 Task: Add Munk Pack Peanut Butter Dark Chocolate Keto Nut & Seed Bar to the cart.
Action: Mouse moved to (36, 168)
Screenshot: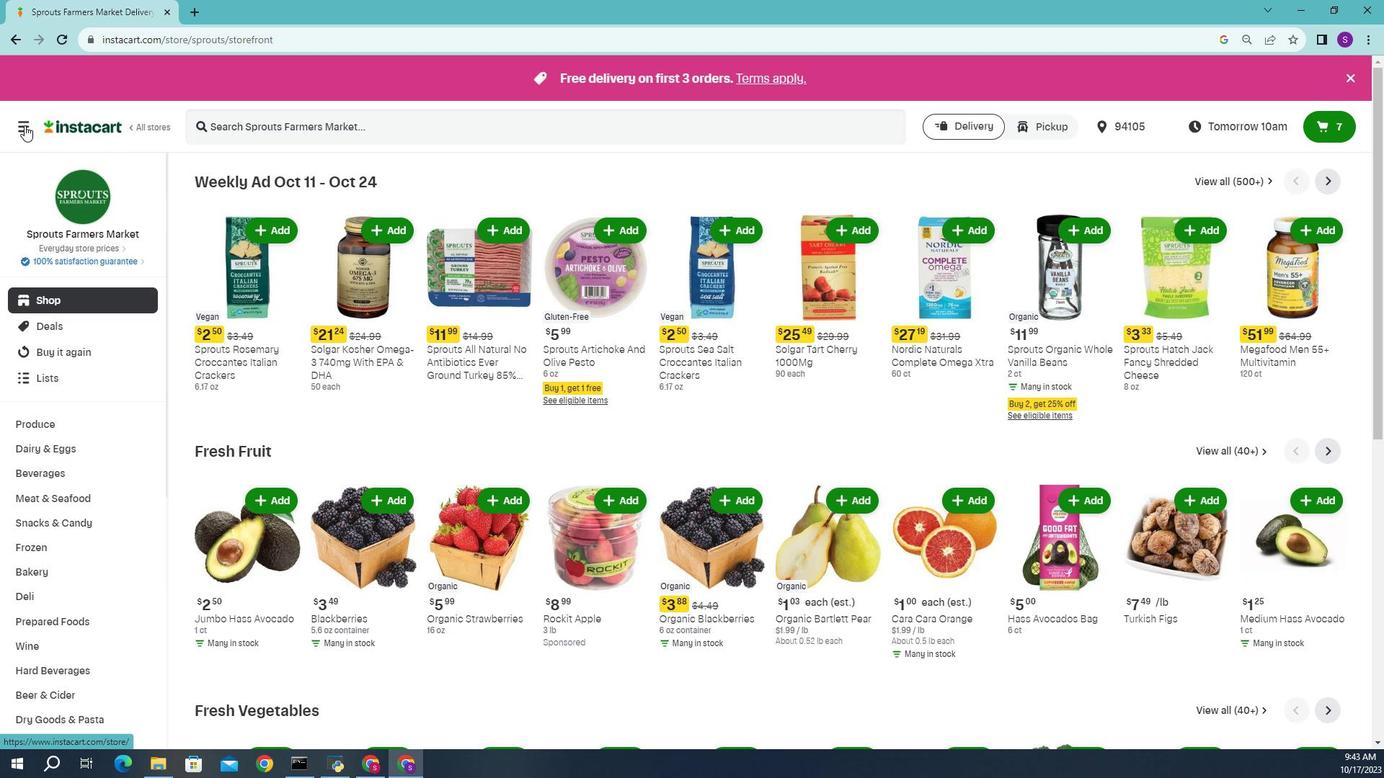 
Action: Mouse pressed left at (36, 168)
Screenshot: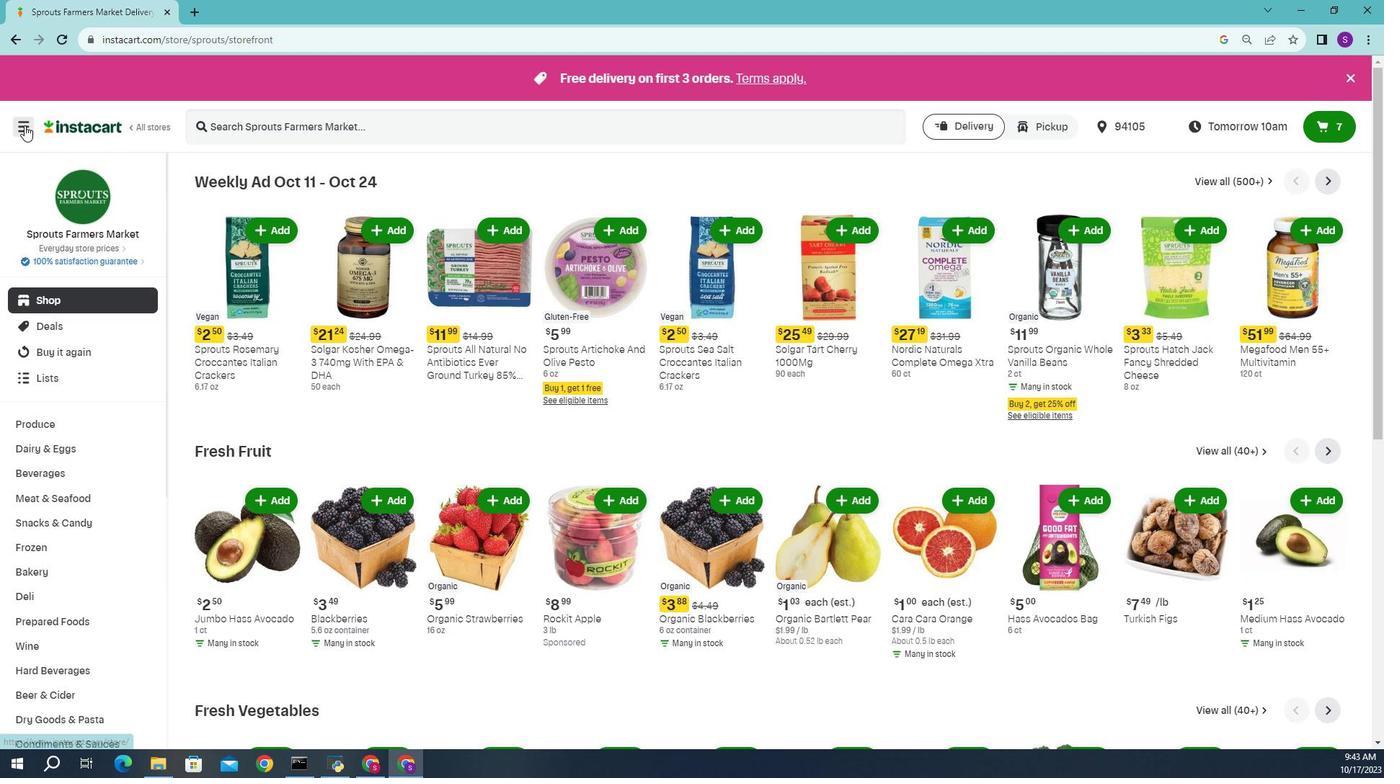 
Action: Mouse moved to (112, 313)
Screenshot: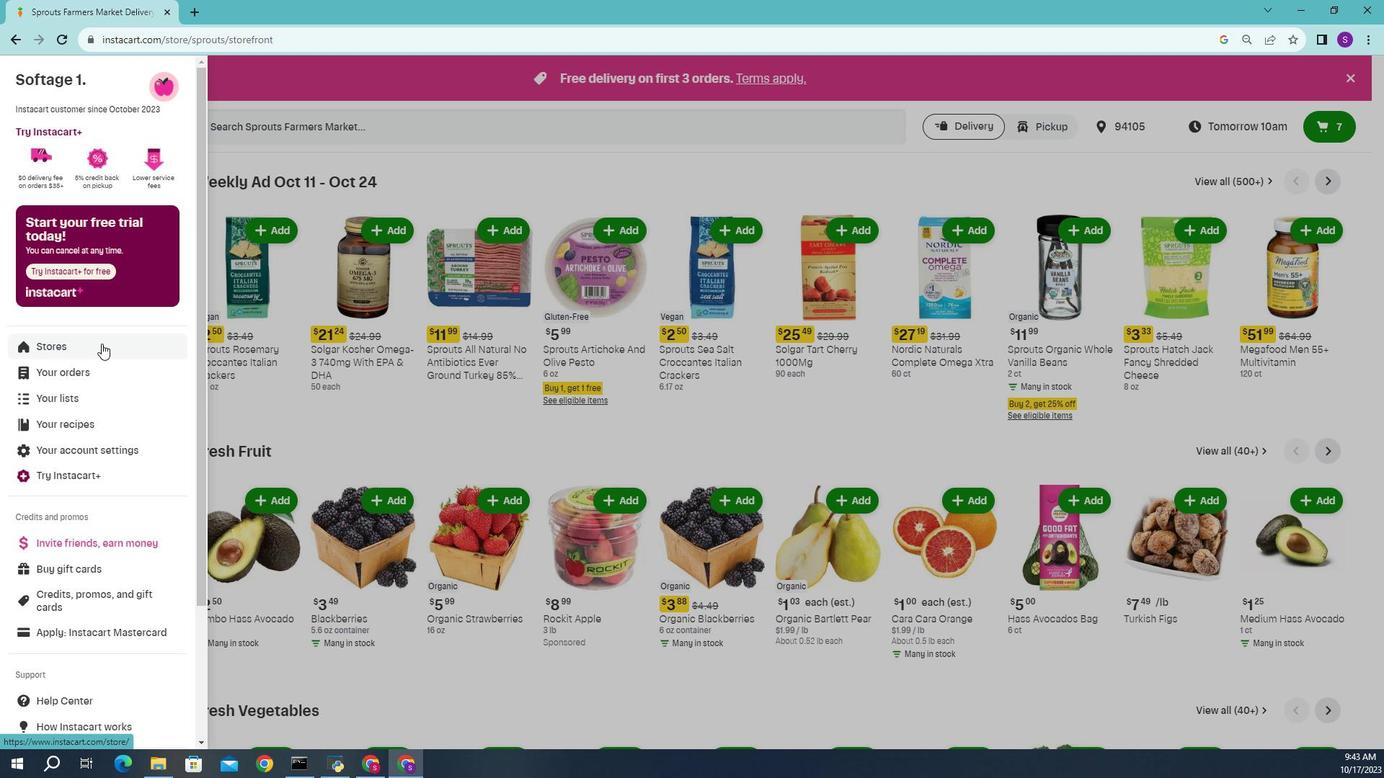 
Action: Mouse pressed left at (112, 313)
Screenshot: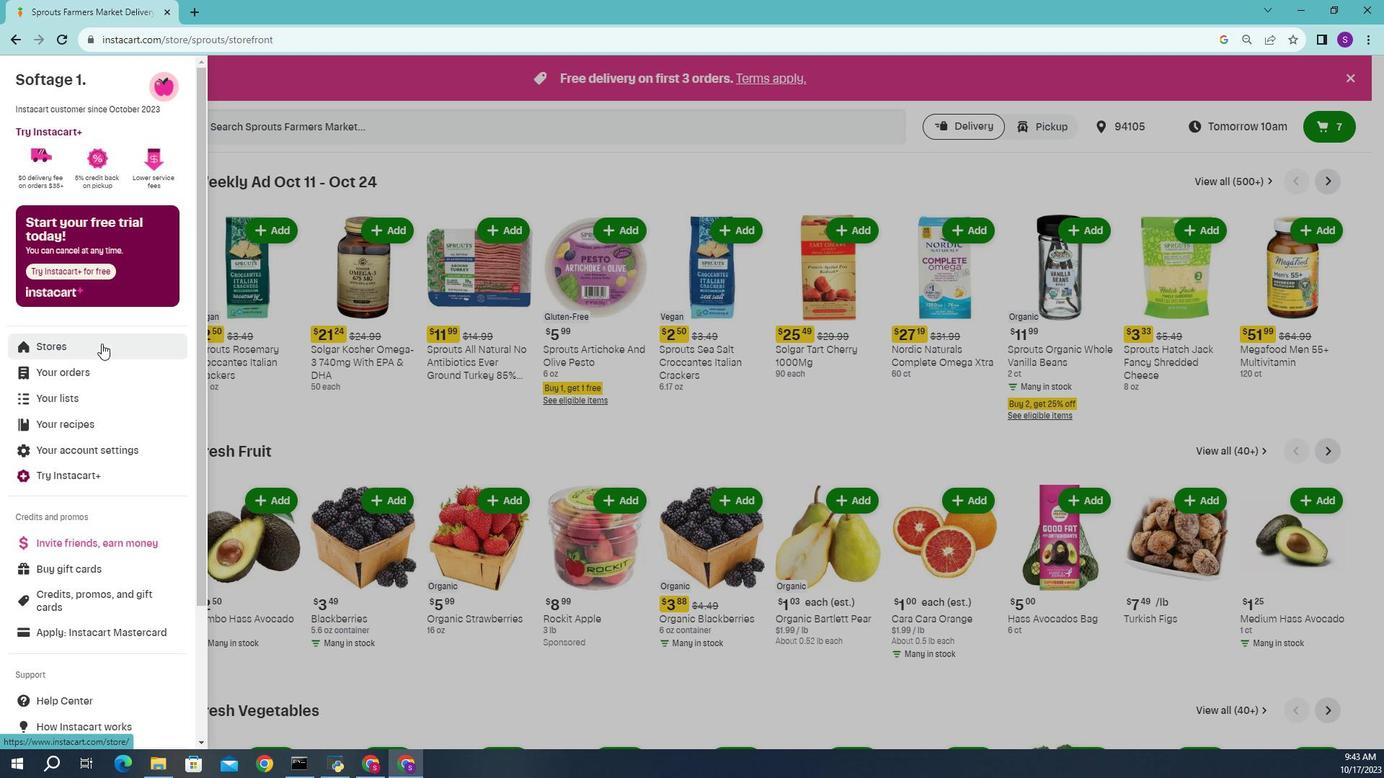 
Action: Mouse moved to (370, 167)
Screenshot: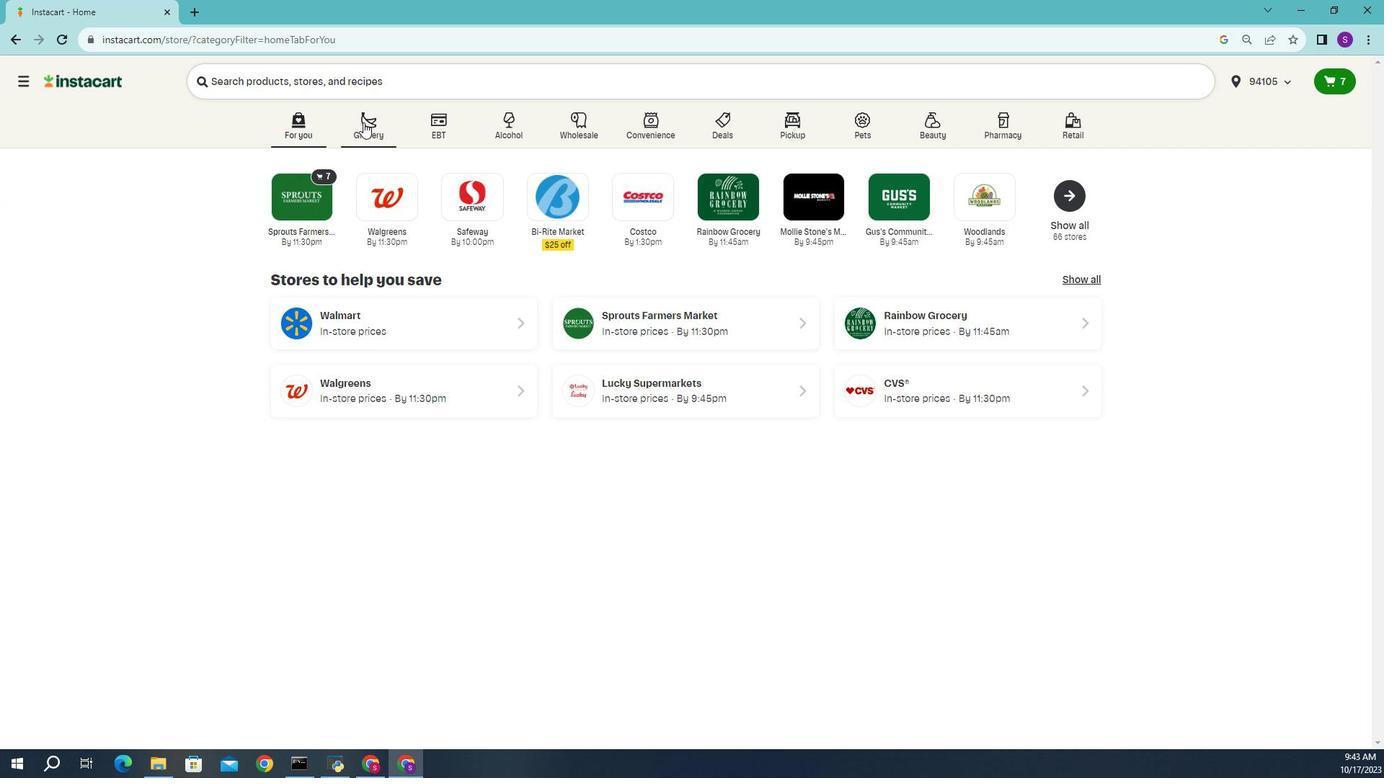 
Action: Mouse pressed left at (370, 167)
Screenshot: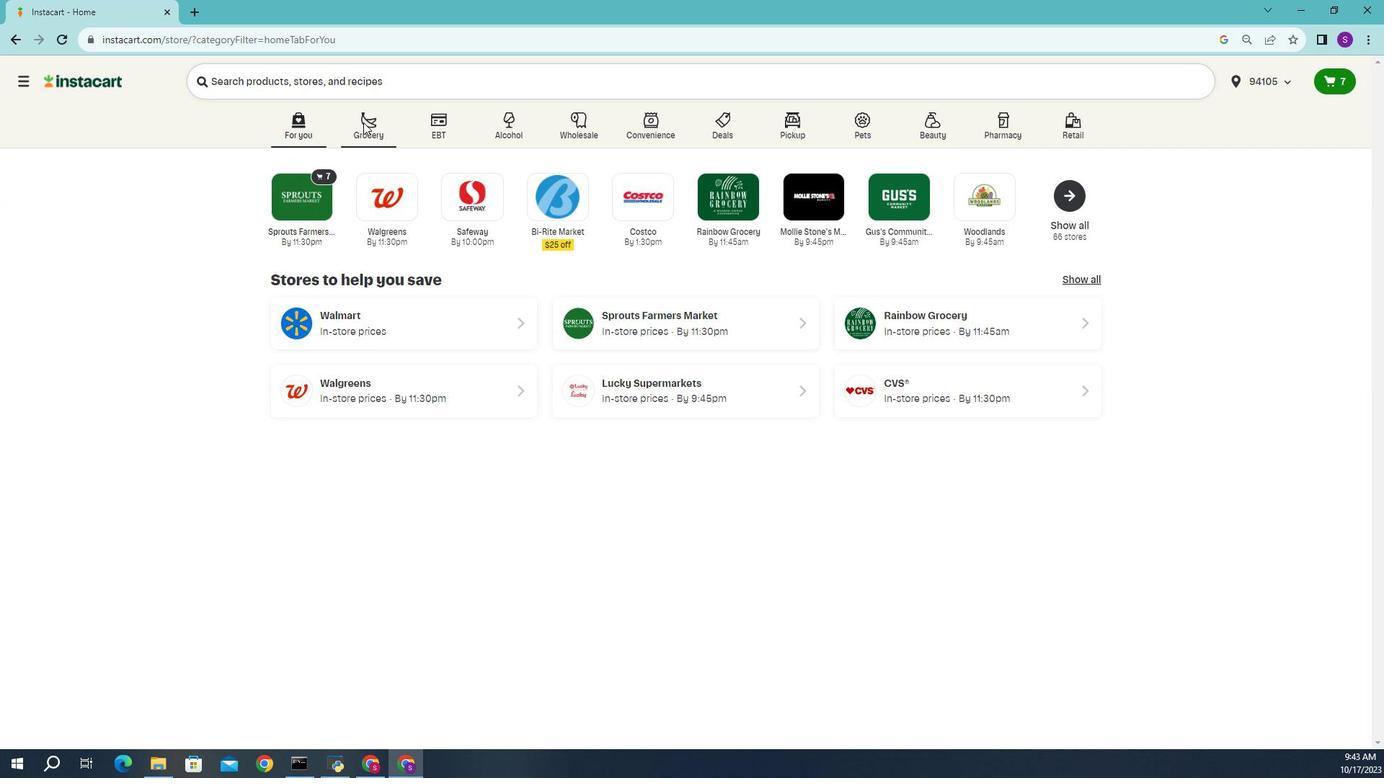 
Action: Mouse moved to (369, 214)
Screenshot: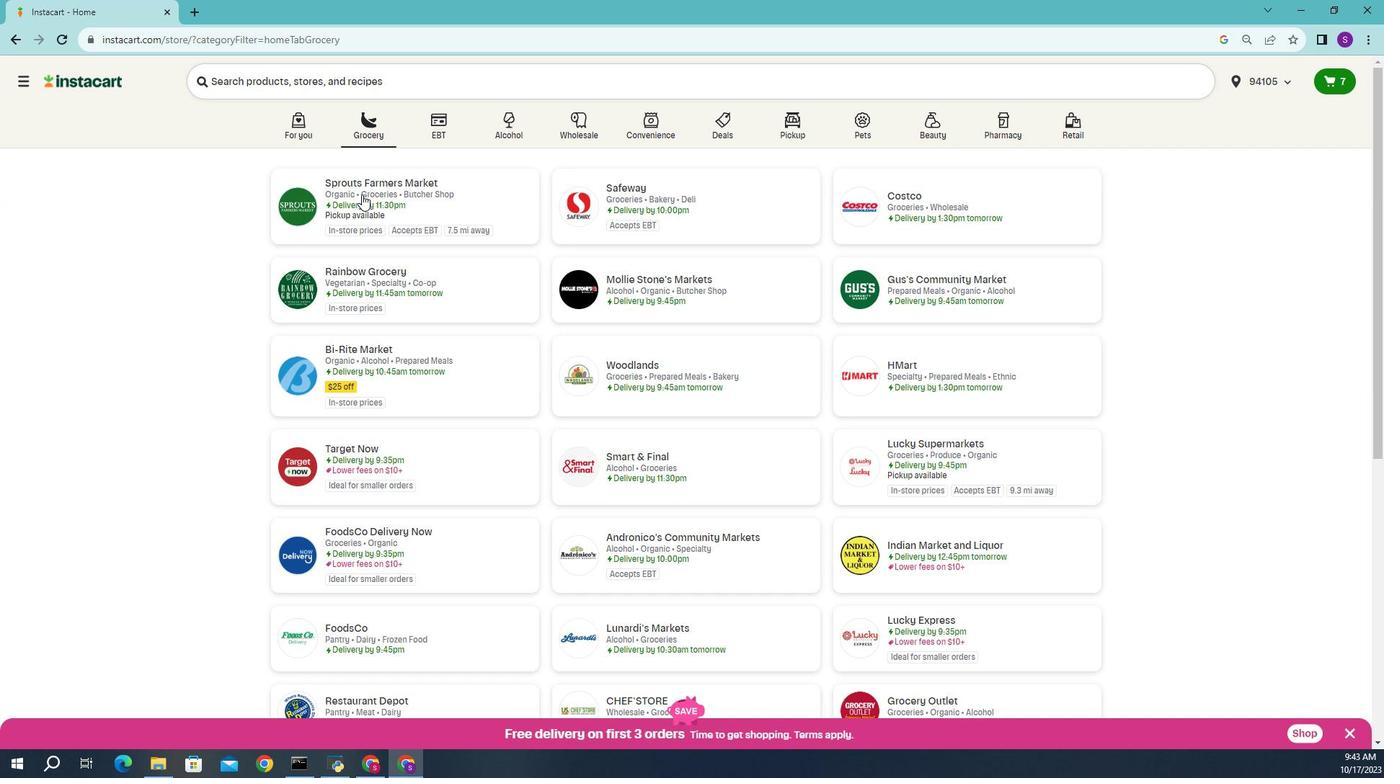 
Action: Mouse pressed left at (369, 214)
Screenshot: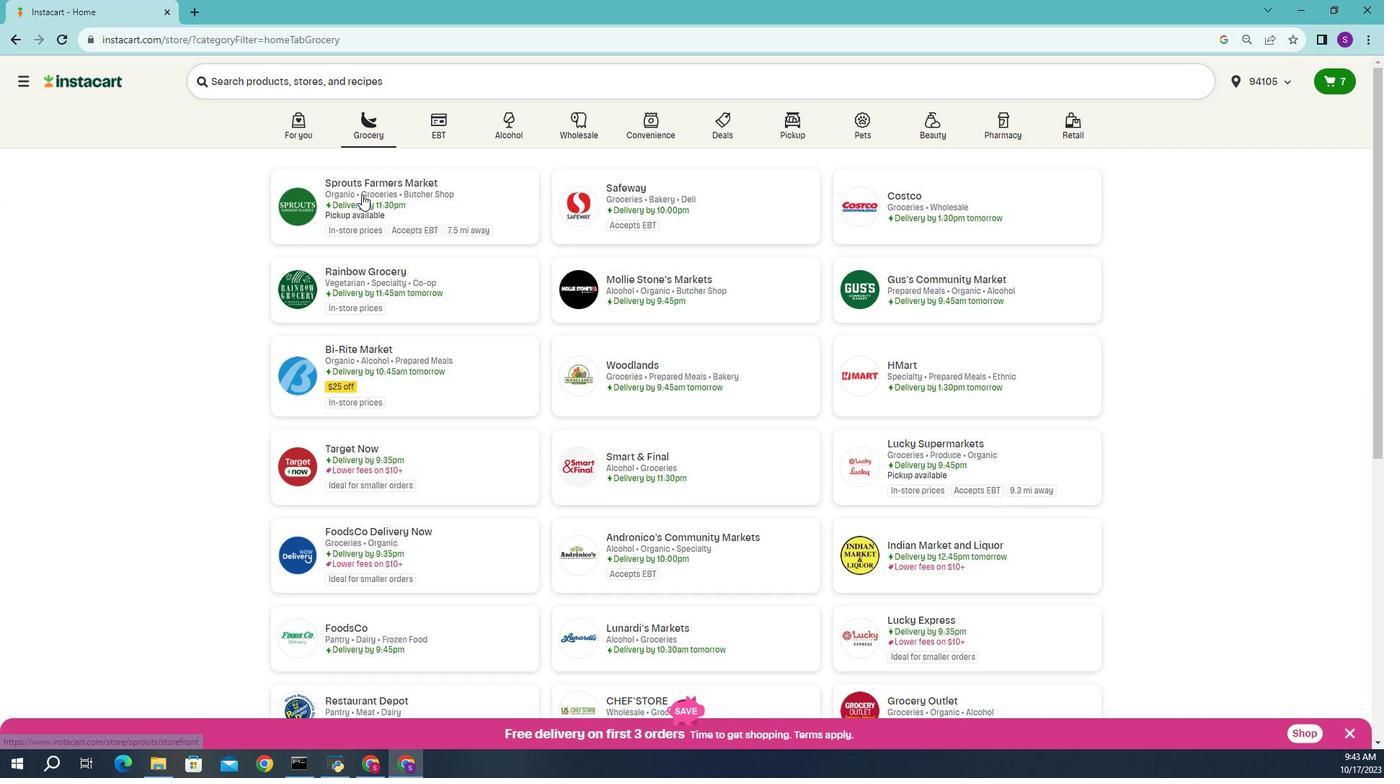 
Action: Mouse moved to (121, 427)
Screenshot: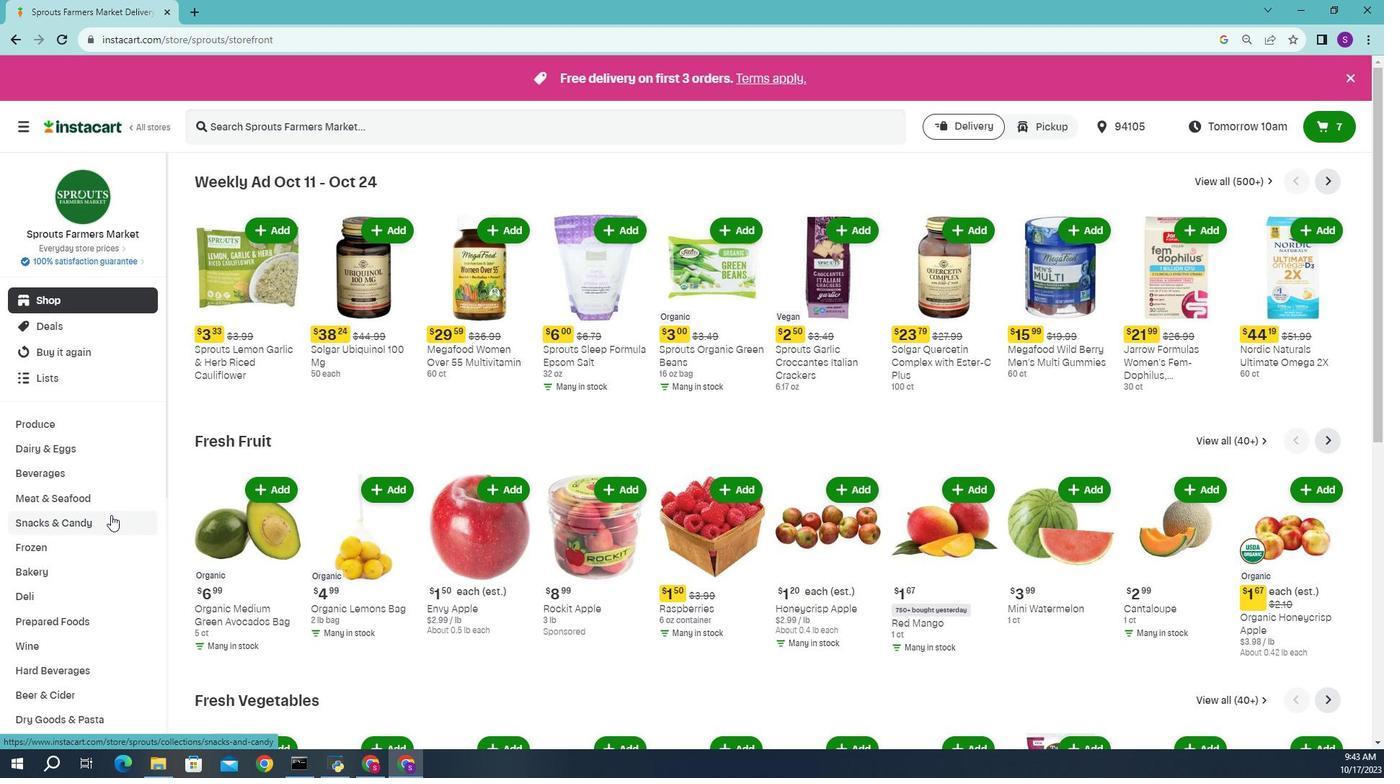 
Action: Mouse pressed left at (121, 427)
Screenshot: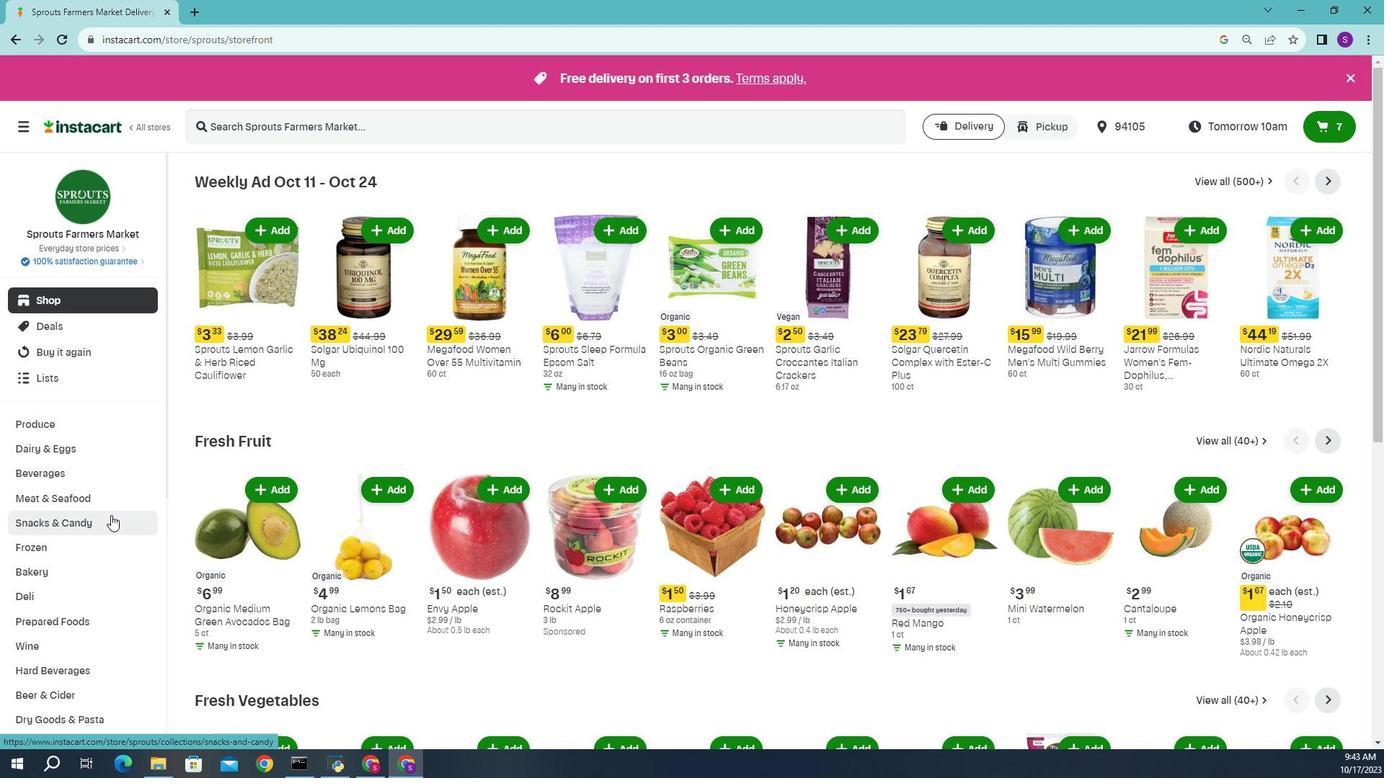 
Action: Mouse moved to (673, 217)
Screenshot: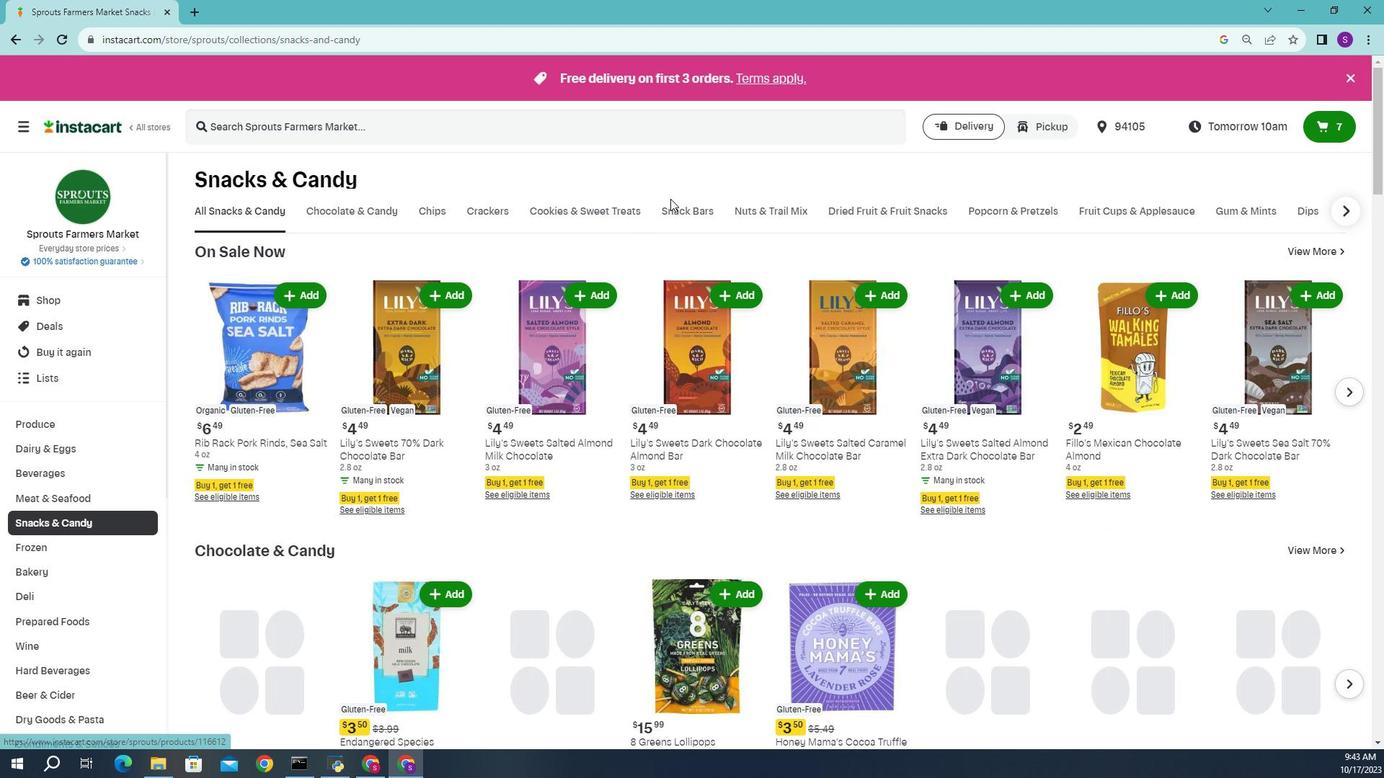 
Action: Mouse pressed left at (673, 217)
Screenshot: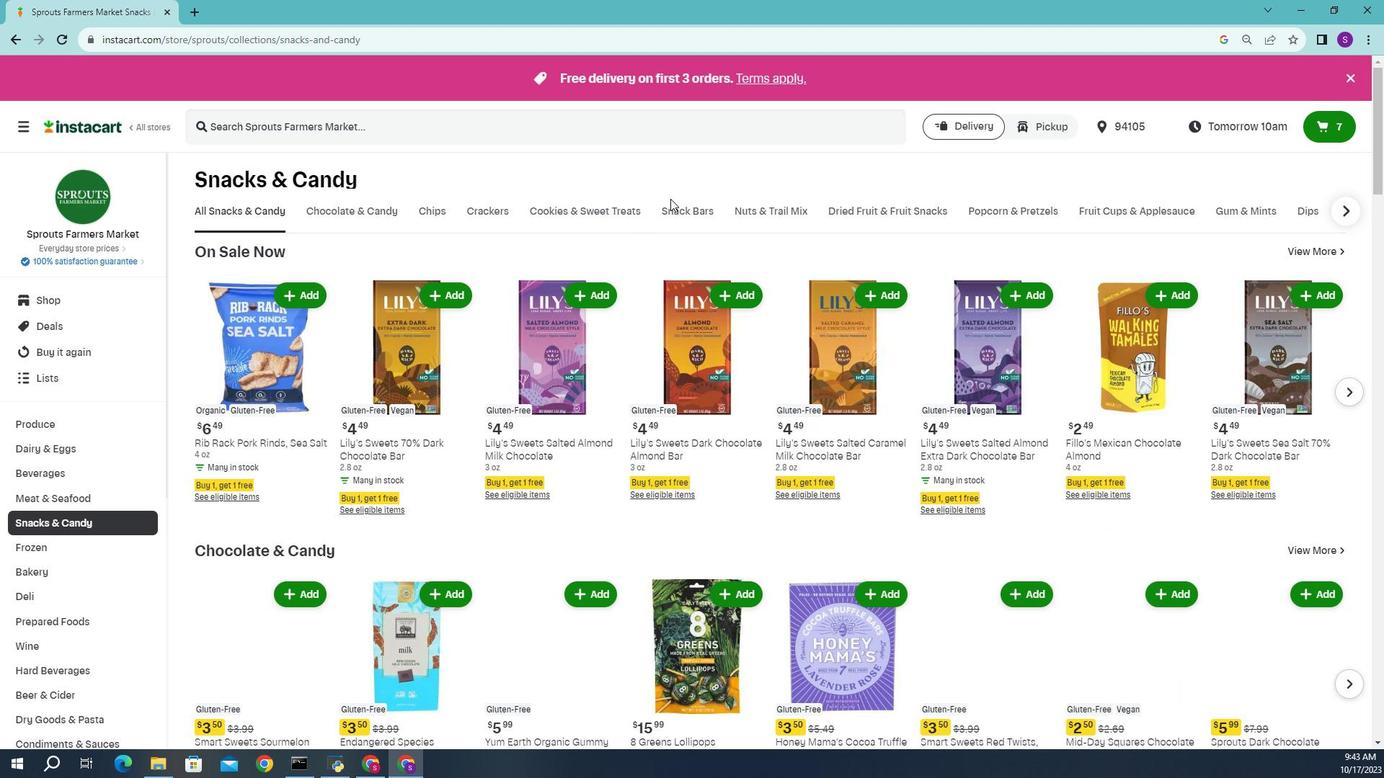 
Action: Mouse moved to (677, 226)
Screenshot: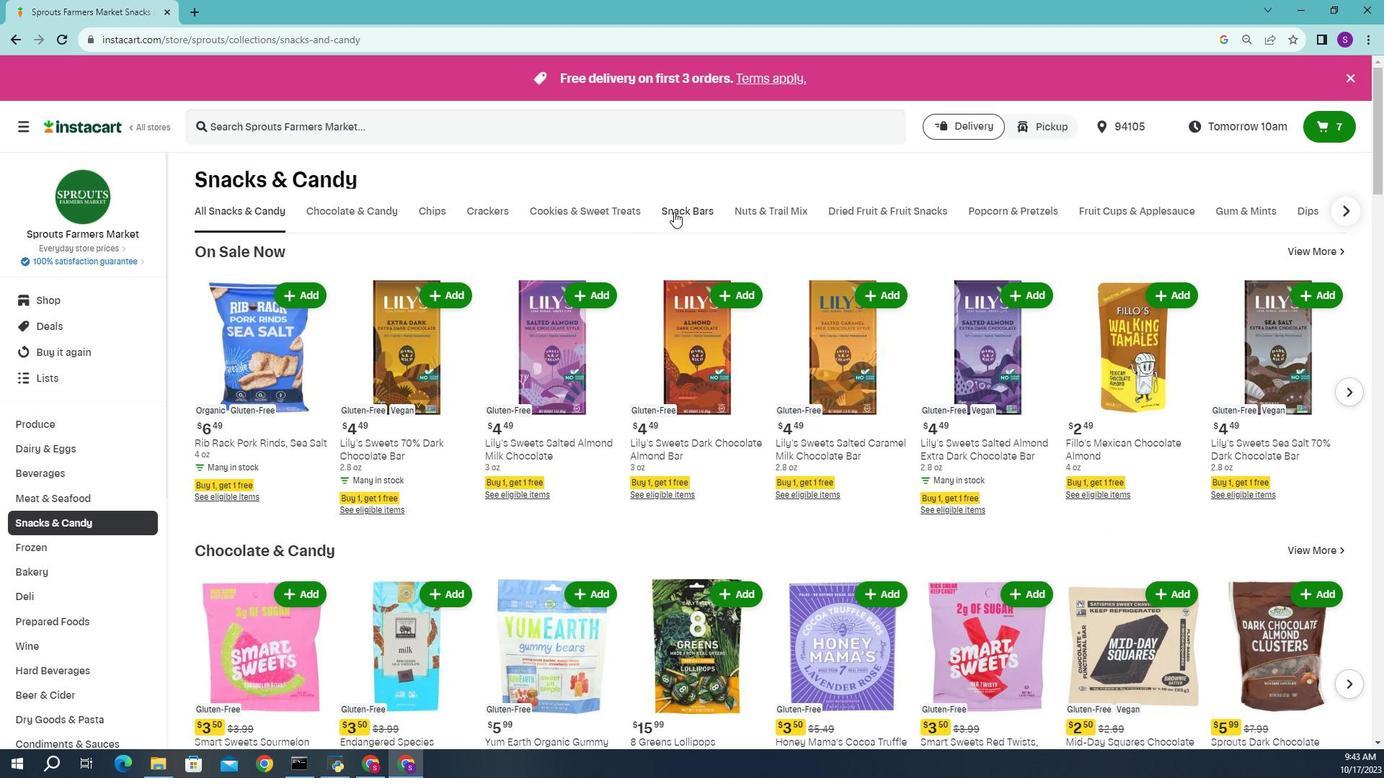 
Action: Mouse pressed left at (677, 226)
Screenshot: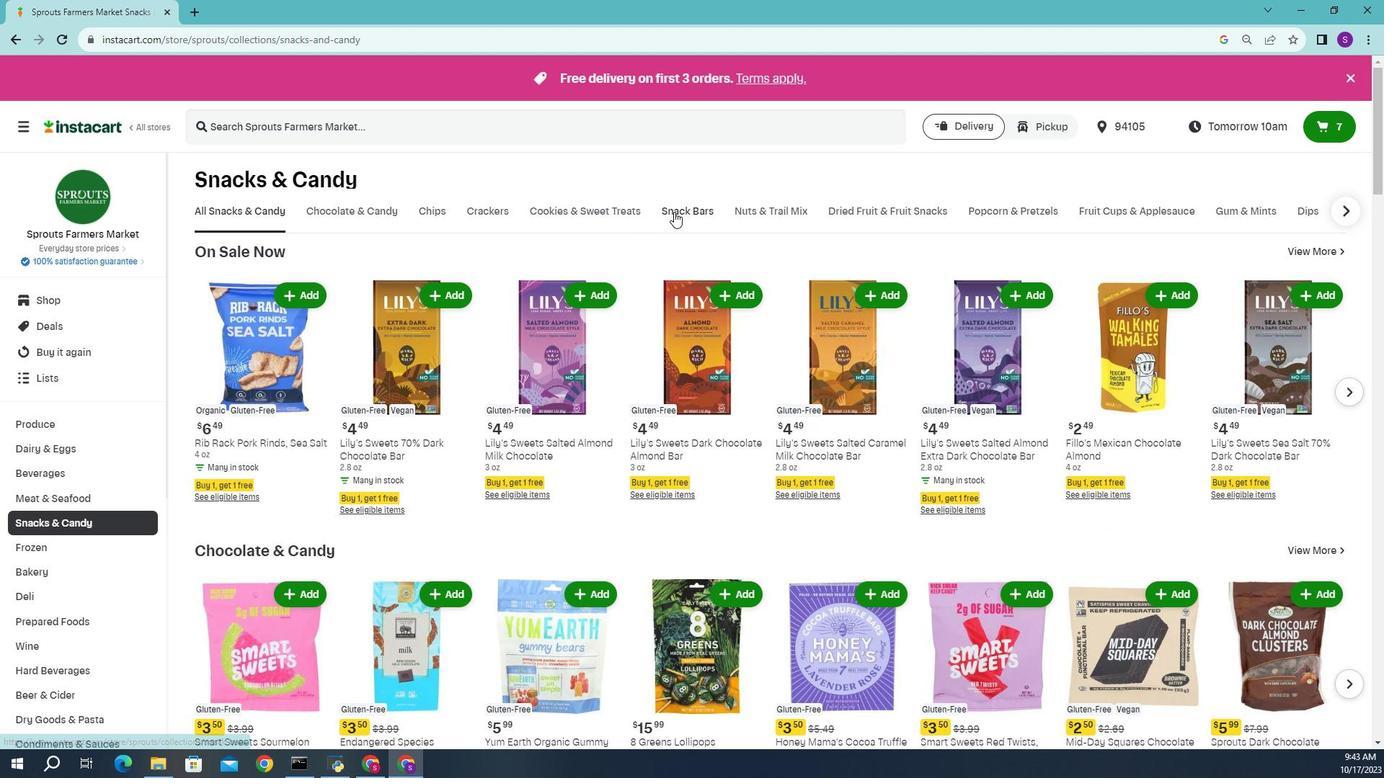 
Action: Mouse moved to (716, 258)
Screenshot: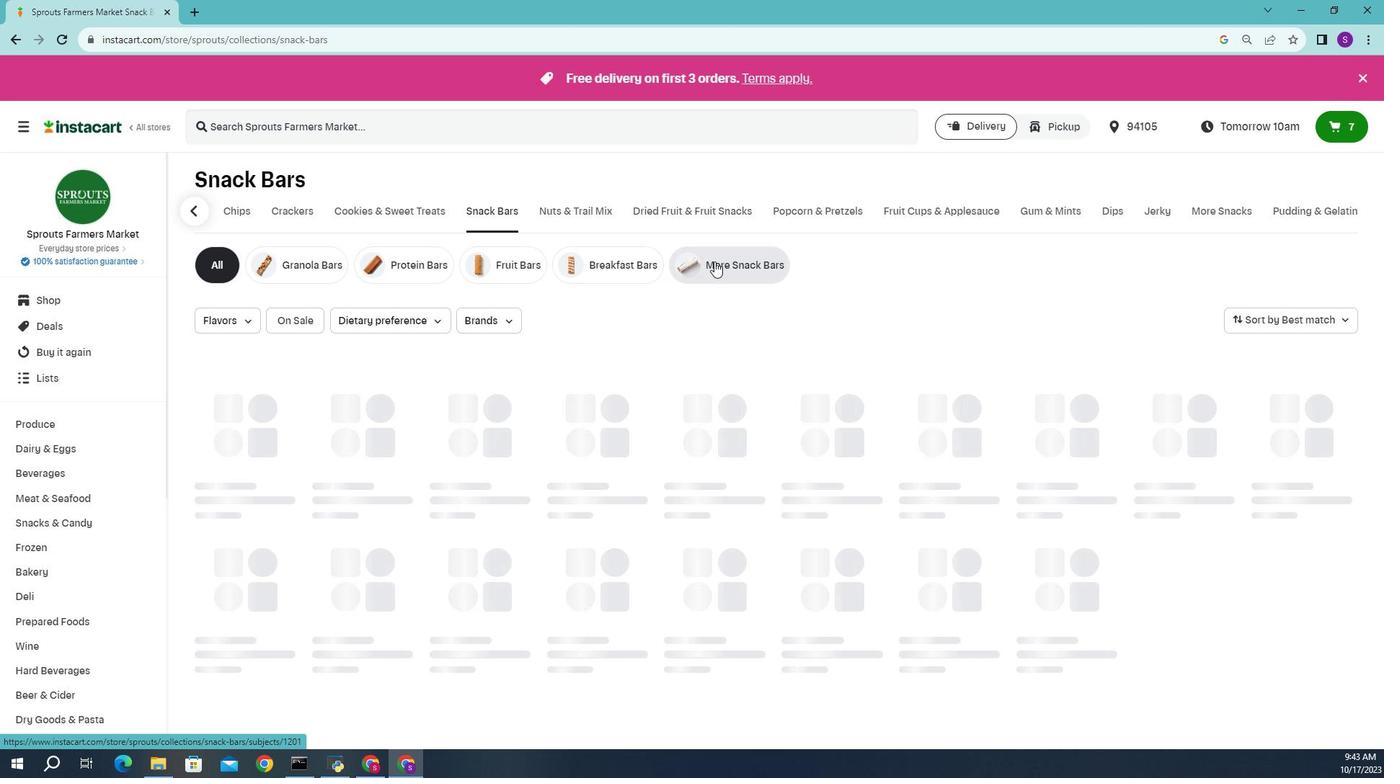 
Action: Mouse pressed left at (716, 258)
Screenshot: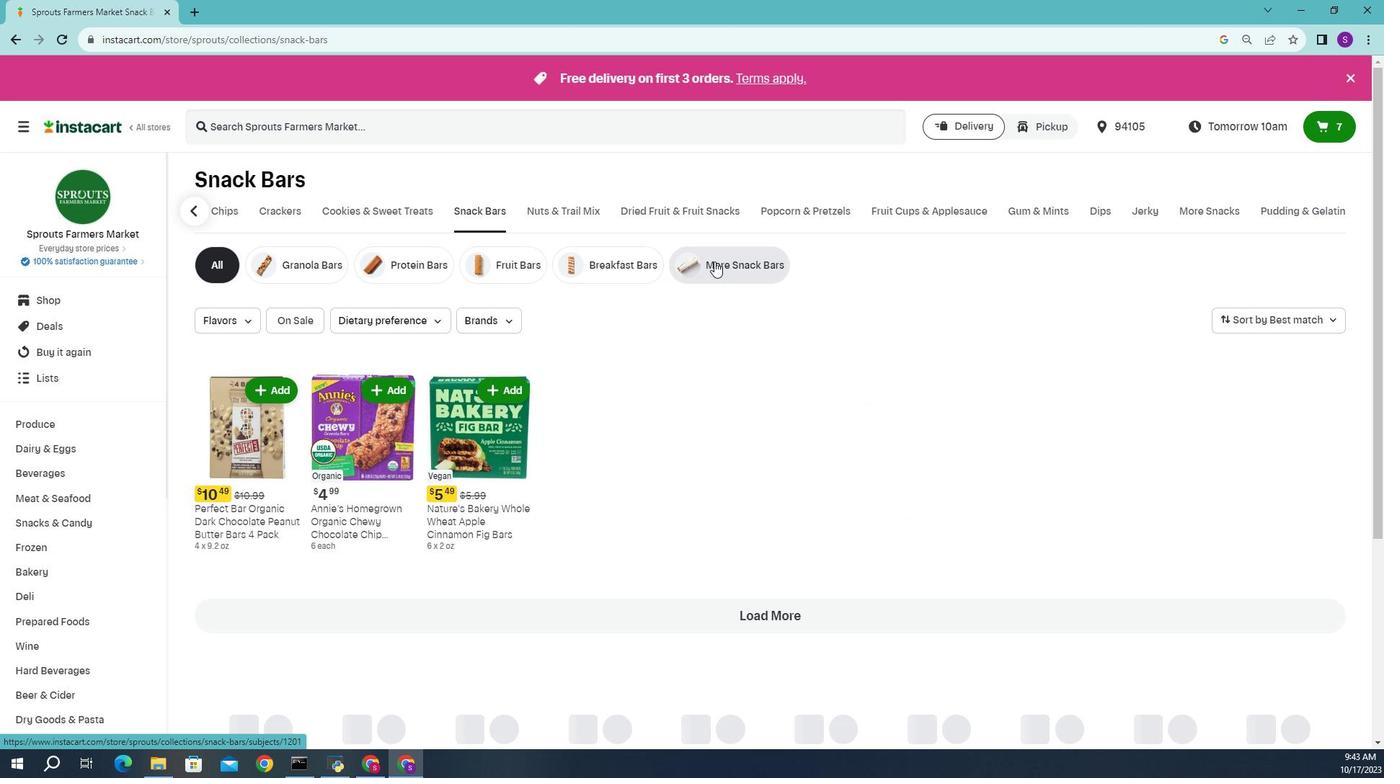 
Action: Mouse moved to (665, 170)
Screenshot: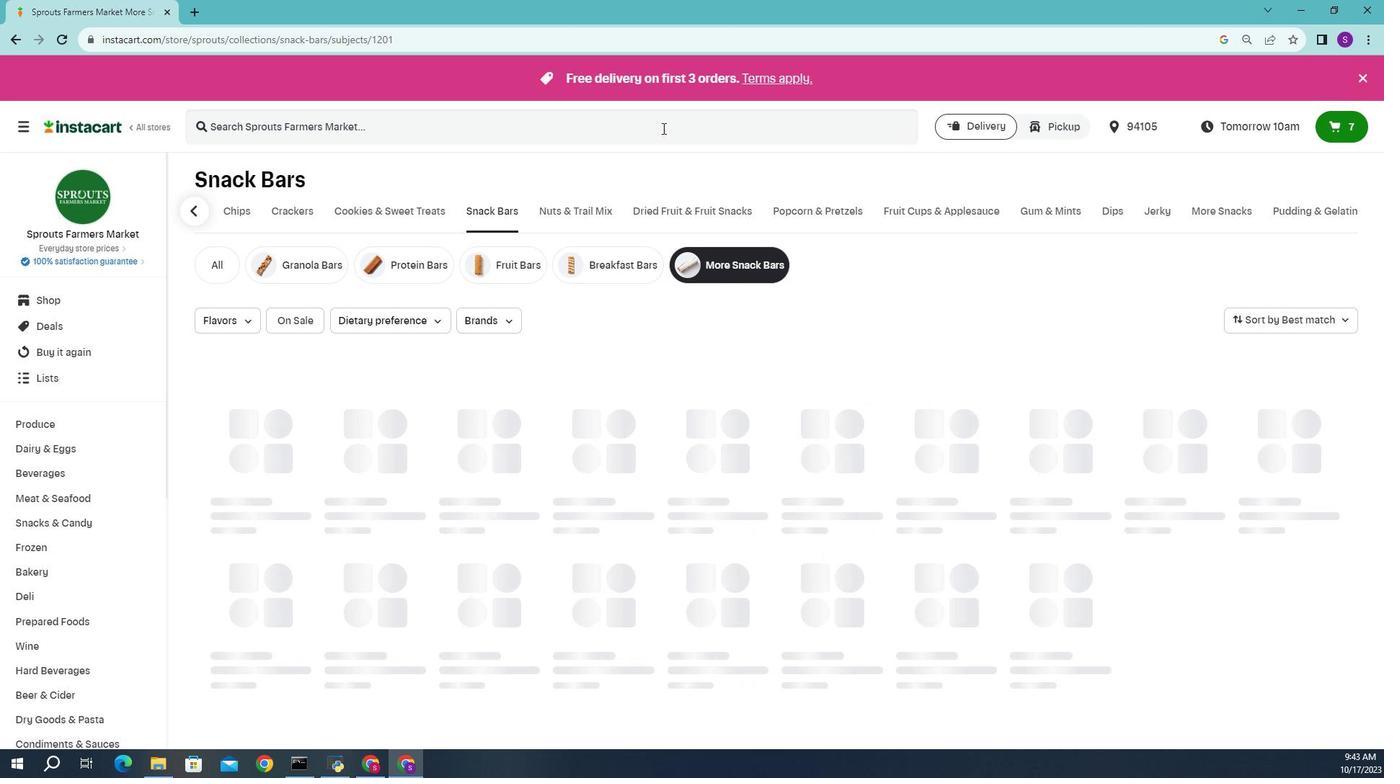
Action: Mouse pressed left at (665, 170)
Screenshot: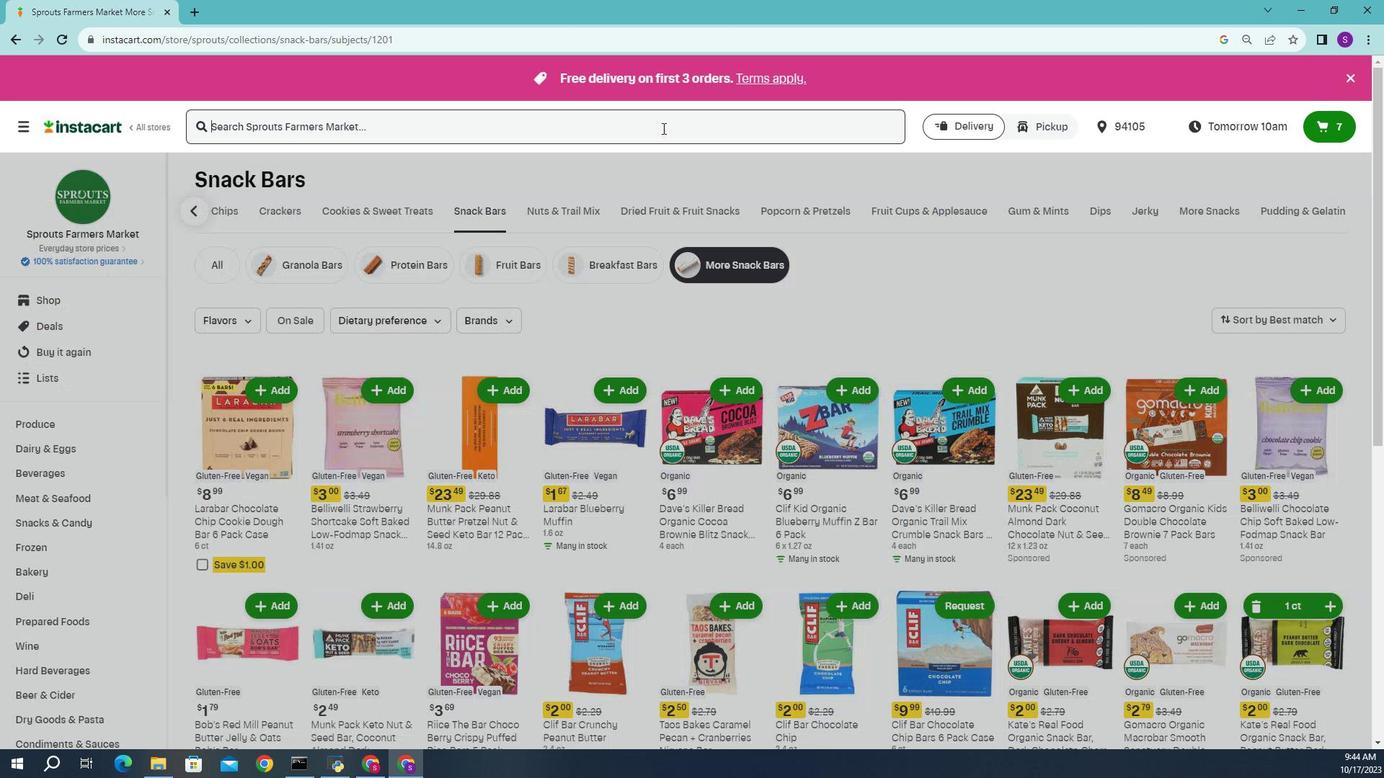 
Action: Key pressed <Key.caps_lock>M<Key.caps_lock>unk<Key.space><Key.caps_lock>P<Key.caps_lock>ack<Key.space><Key.caps_lock>P<Key.caps_lock>eanut<Key.space><Key.caps_lock>B<Key.caps_lock>uter<Key.backspace><Key.backspace>ter<Key.space><Key.caps_lock>D<Key.caps_lock>ark<Key.space><Key.caps_lock>C<Key.caps_lock>hocolate<Key.space><Key.caps_lock>K<Key.caps_lock>eto<Key.space><Key.caps_lock>N<Key.caps_lock>ut<Key.space><Key.shift><Key.shift><Key.shift><Key.shift><Key.shift><Key.shift><Key.shift><Key.shift><Key.shift><Key.shift><Key.shift><Key.shift><Key.shift><Key.shift><Key.shift><Key.shift><Key.shift><Key.shift><Key.shift><Key.shift><Key.shift><Key.shift><Key.shift><Key.shift><Key.shift><Key.shift><Key.shift><Key.shift><Key.shift><Key.shift><Key.shift><Key.shift><Key.shift><Key.shift><Key.shift><Key.shift><Key.shift><Key.shift><Key.shift><Key.shift><Key.shift><Key.shift><Key.shift><Key.shift><Key.shift><Key.shift><Key.shift><Key.shift><Key.shift><Key.shift><Key.shift><Key.shift><Key.shift><Key.shift><Key.shift><Key.shift><Key.shift><Key.shift><Key.shift><Key.shift><Key.shift>&<Key.space><Key.caps_lock>S<Key.caps_lock>eed<Key.space>a<Key.backspace><Key.caps_lock>B<Key.caps_lock>ar<Key.enter>
Screenshot: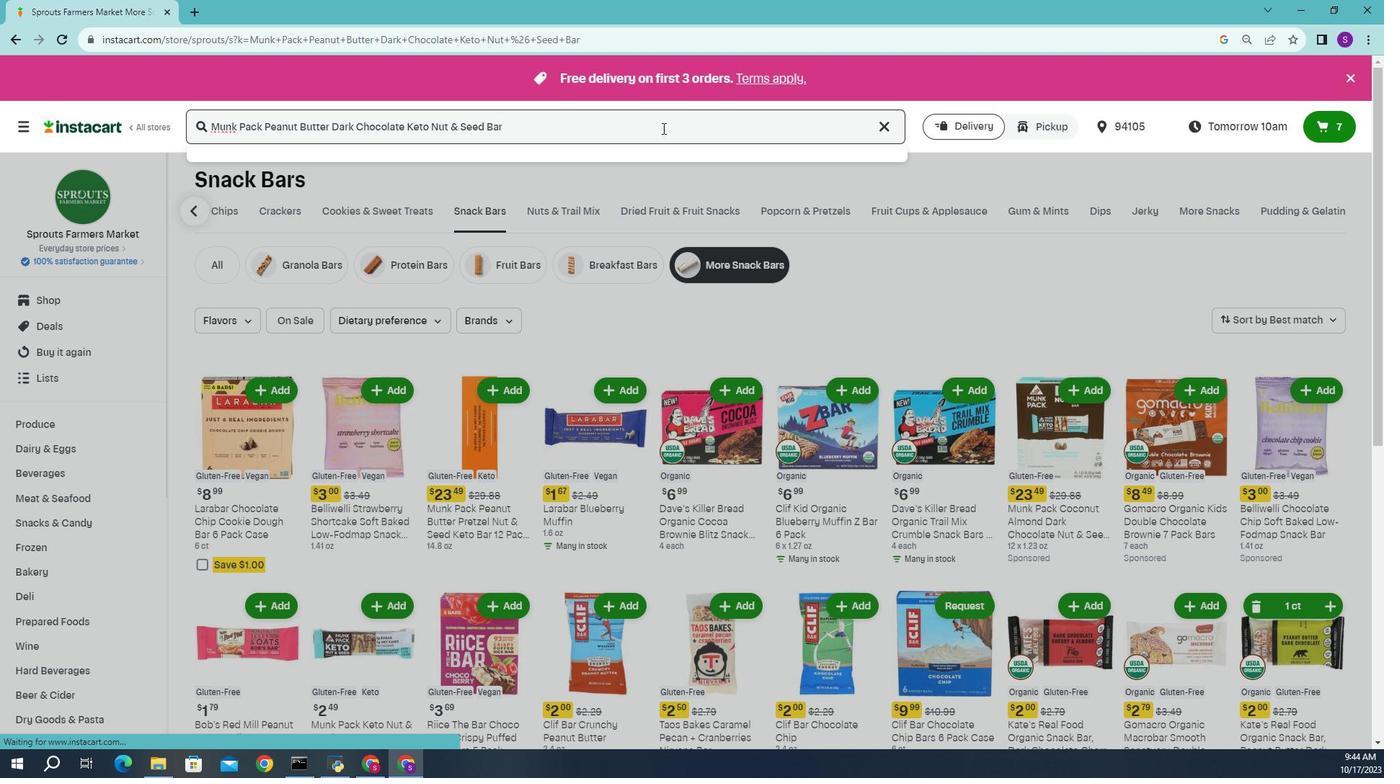 
Action: Mouse moved to (700, 279)
Screenshot: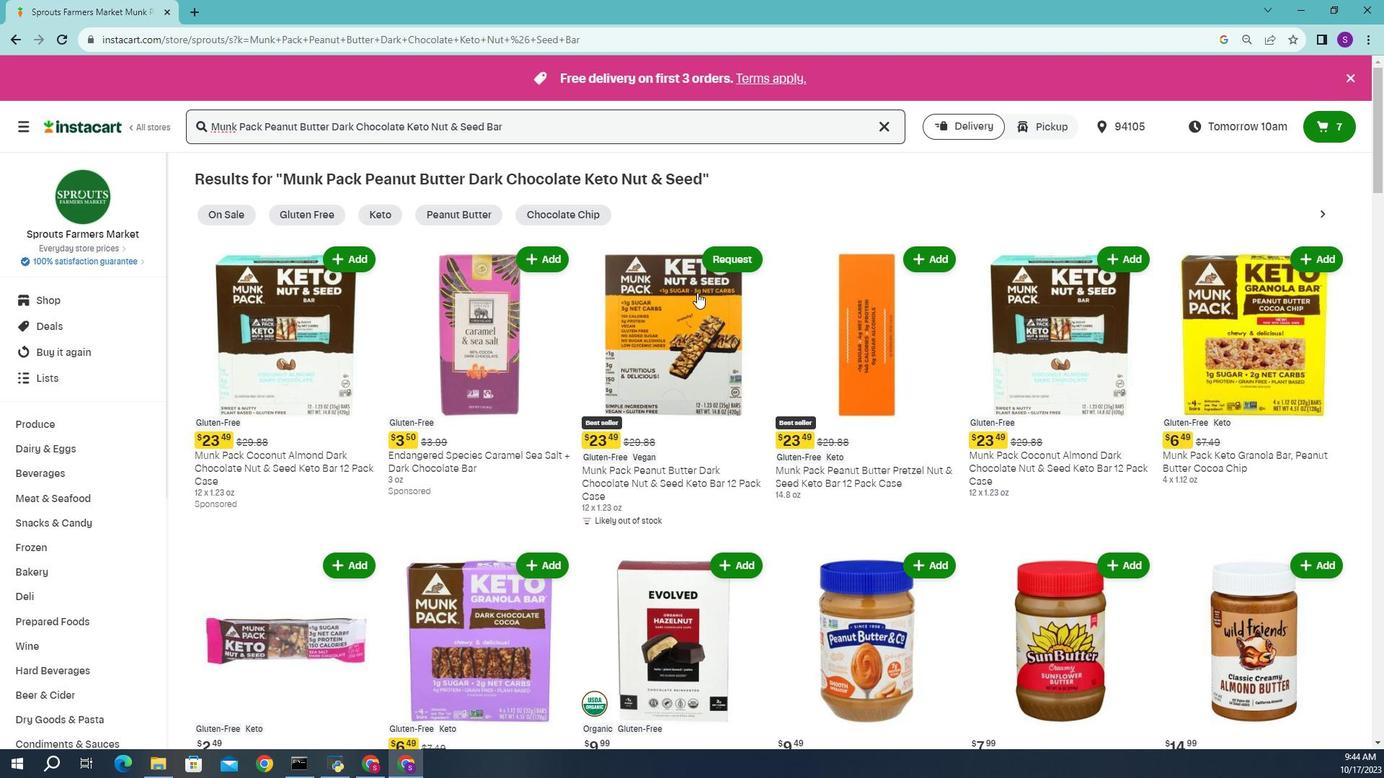 
Action: Mouse scrolled (700, 279) with delta (0, 0)
Screenshot: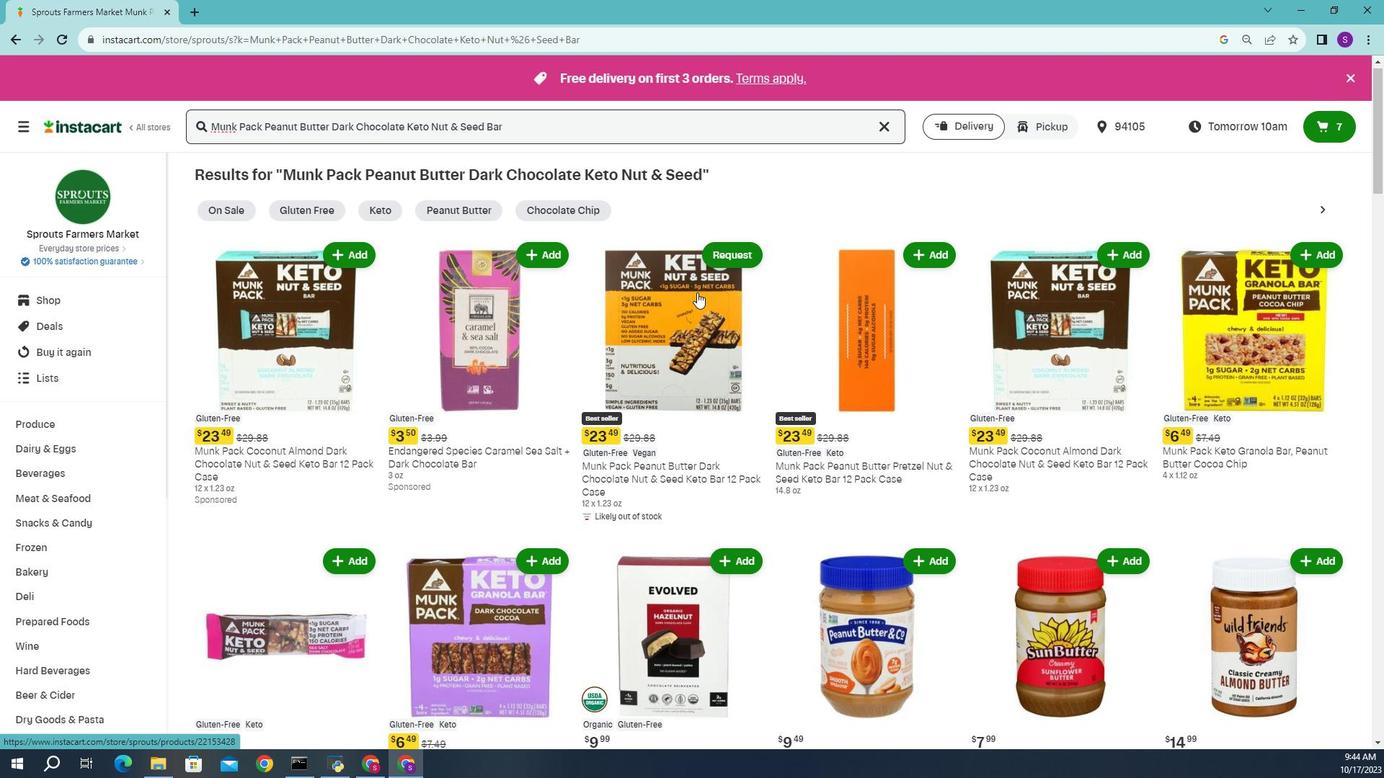 
Action: Mouse moved to (701, 287)
Screenshot: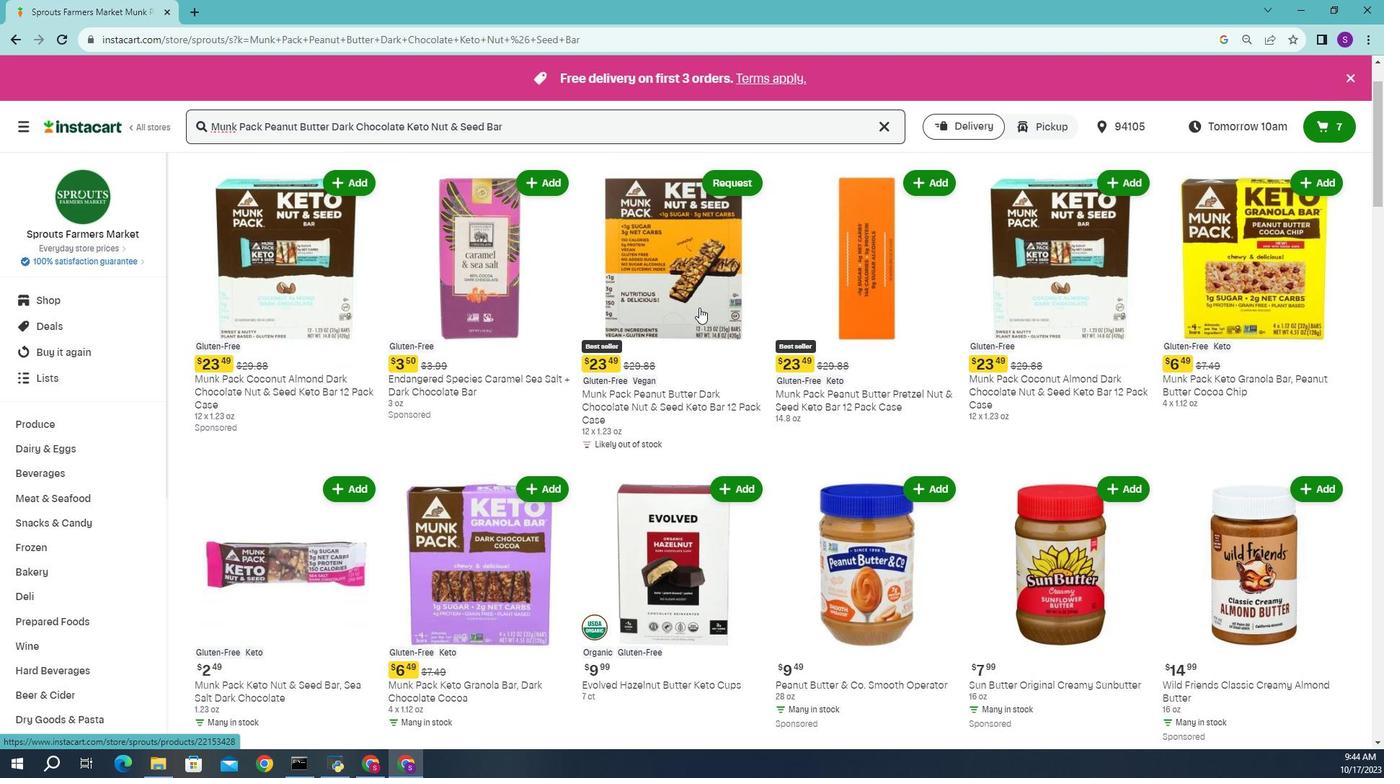 
Action: Mouse scrolled (701, 286) with delta (0, 0)
Screenshot: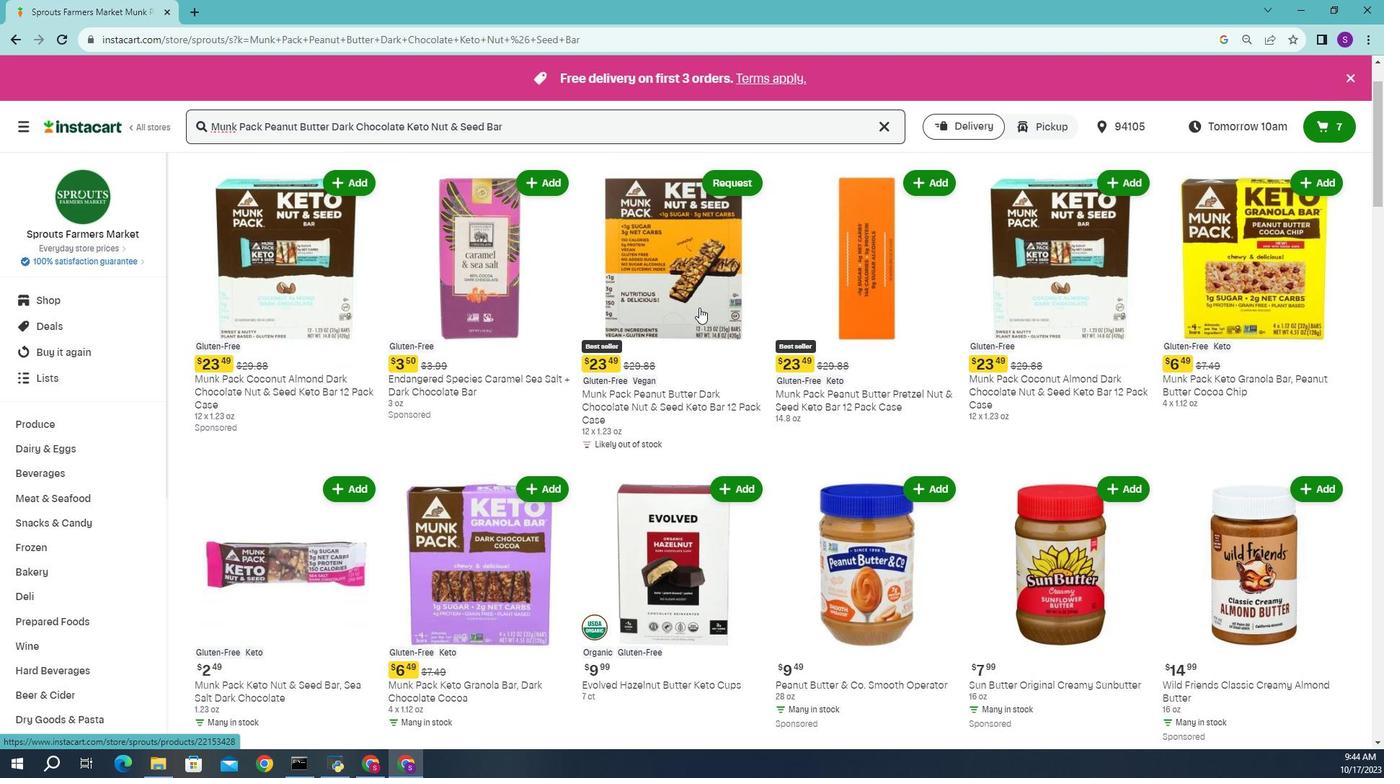 
Action: Mouse moved to (702, 291)
Screenshot: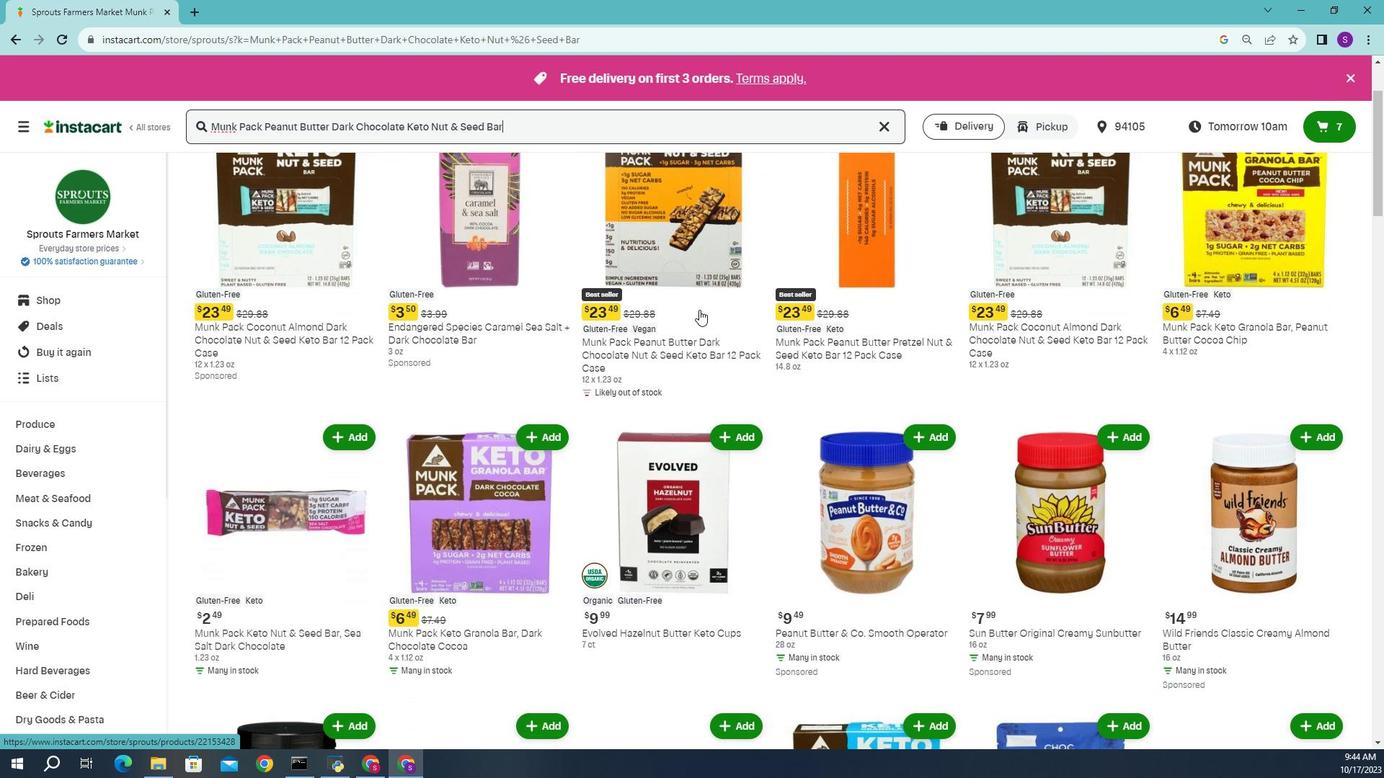 
